 Task: Plan a photography outing to a botanical garden on the 18th at 1:00 PM to 2:00 PM.
Action: Mouse moved to (378, 125)
Screenshot: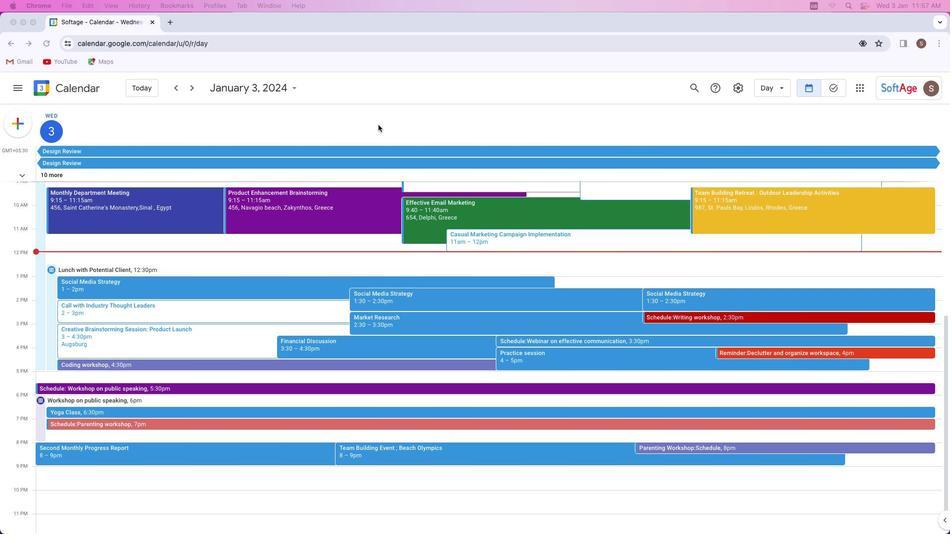 
Action: Mouse pressed left at (378, 125)
Screenshot: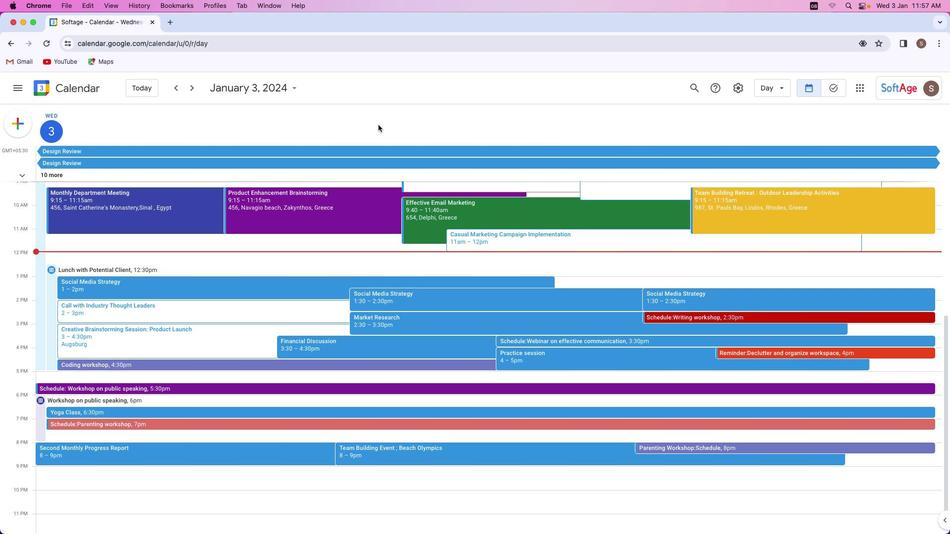 
Action: Mouse moved to (24, 123)
Screenshot: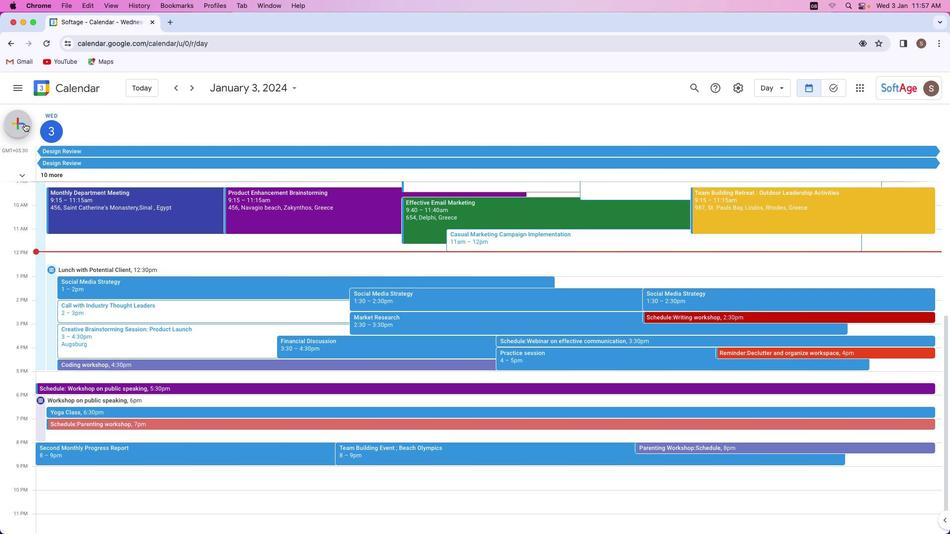 
Action: Mouse pressed left at (24, 123)
Screenshot: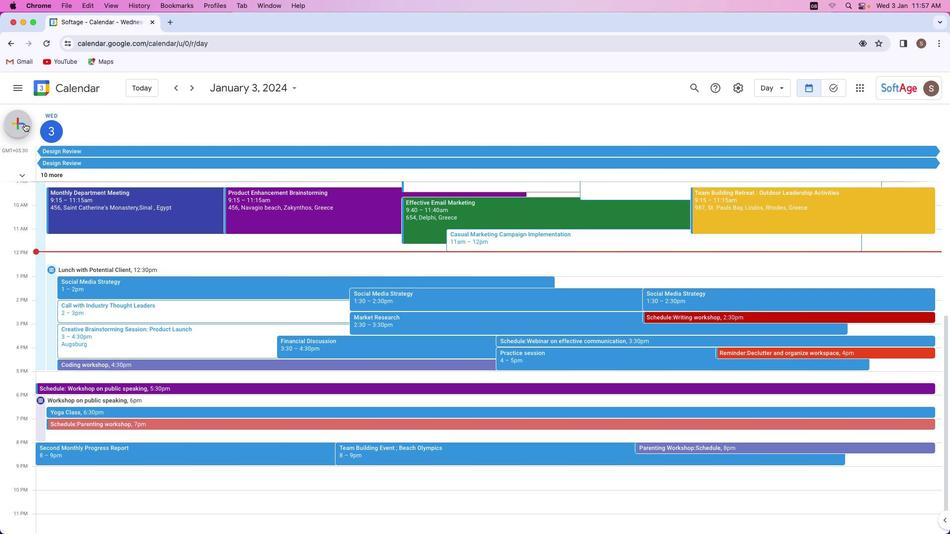 
Action: Mouse moved to (41, 159)
Screenshot: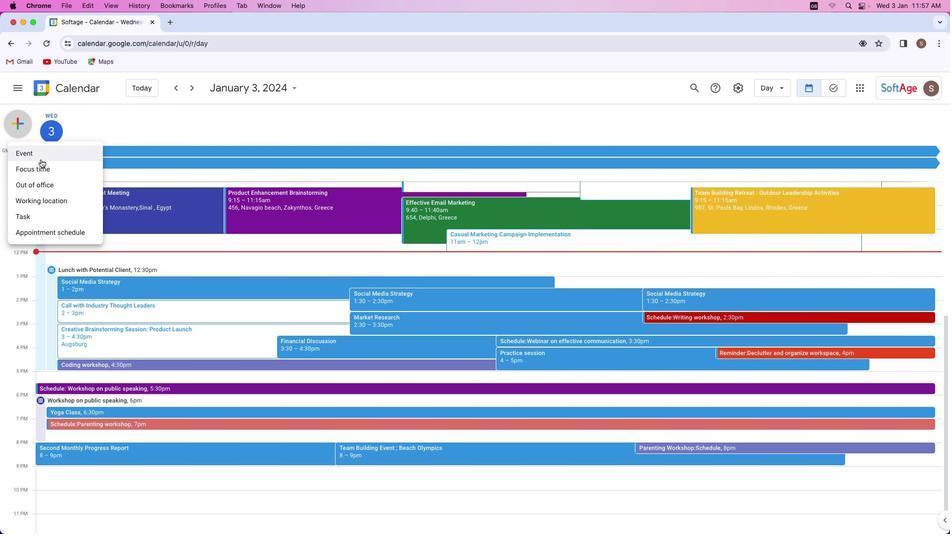 
Action: Mouse pressed left at (41, 159)
Screenshot: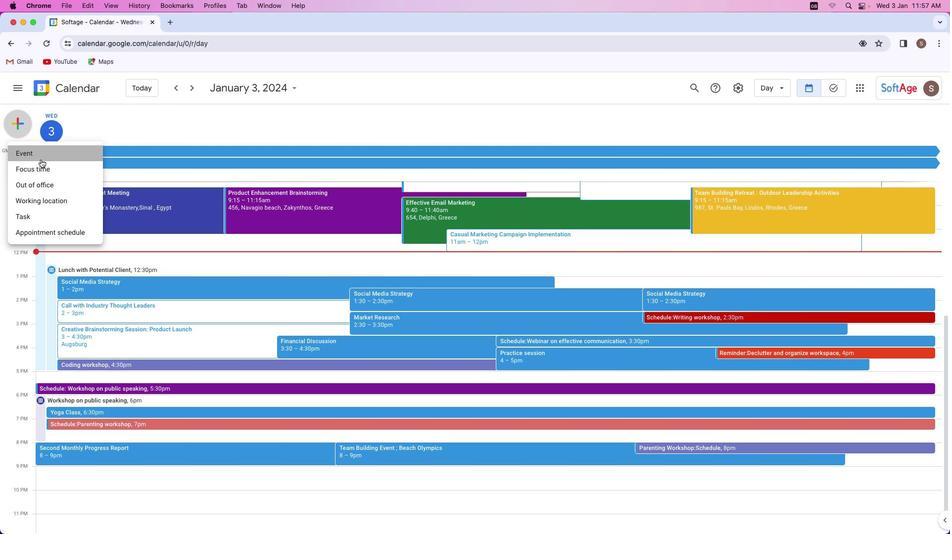 
Action: Mouse moved to (350, 214)
Screenshot: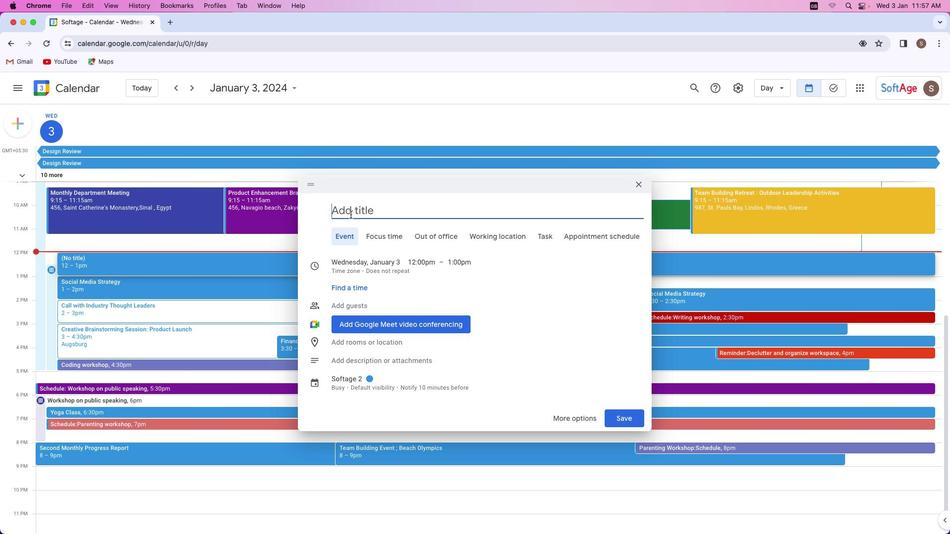
Action: Key pressed Key.shift_r'P''h''o''t''o''g''r''a''p''h''y'Key.space'o''u''t''i''n''g'Key.space't''o'Key.space'a'Key.space'b''o''t''a''n''i''c''a''l'Key.space'g''a''r''d''e''n'
Screenshot: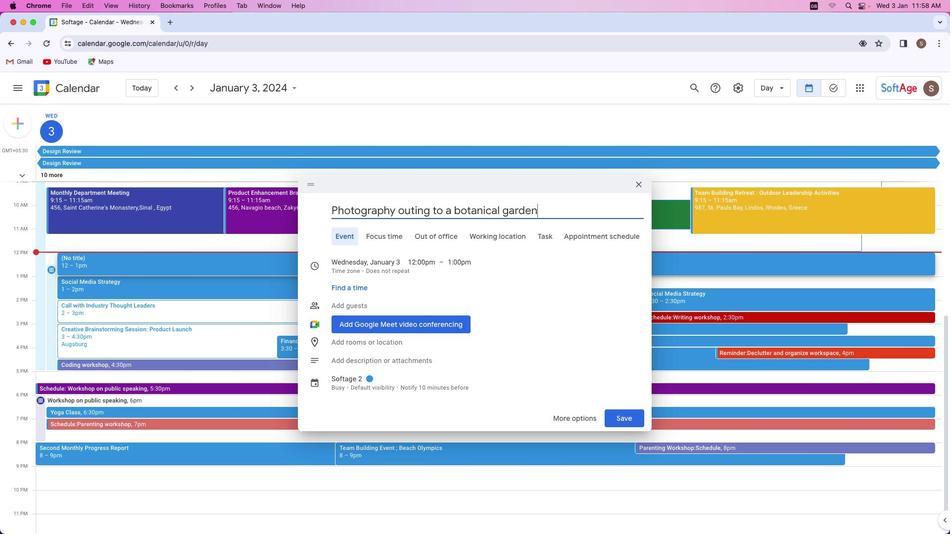
Action: Mouse moved to (372, 260)
Screenshot: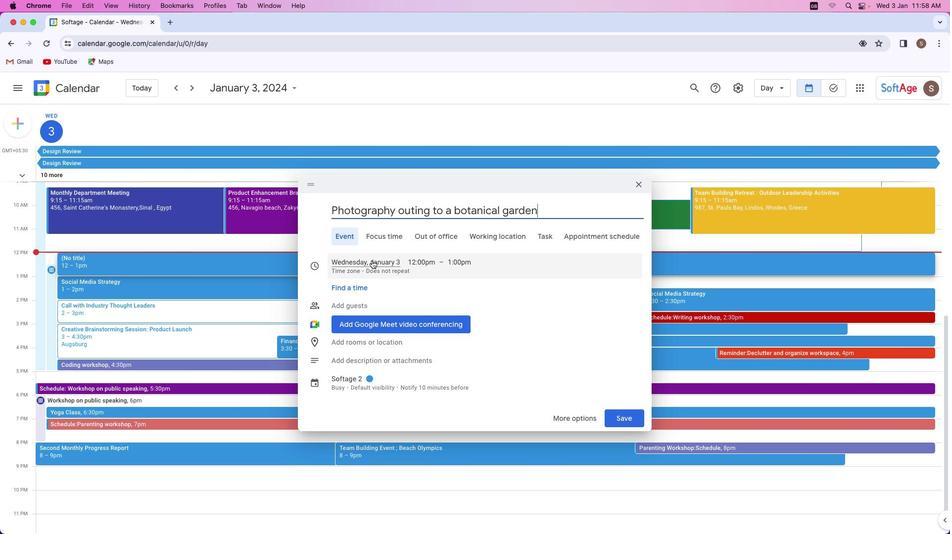 
Action: Mouse pressed left at (372, 260)
Screenshot: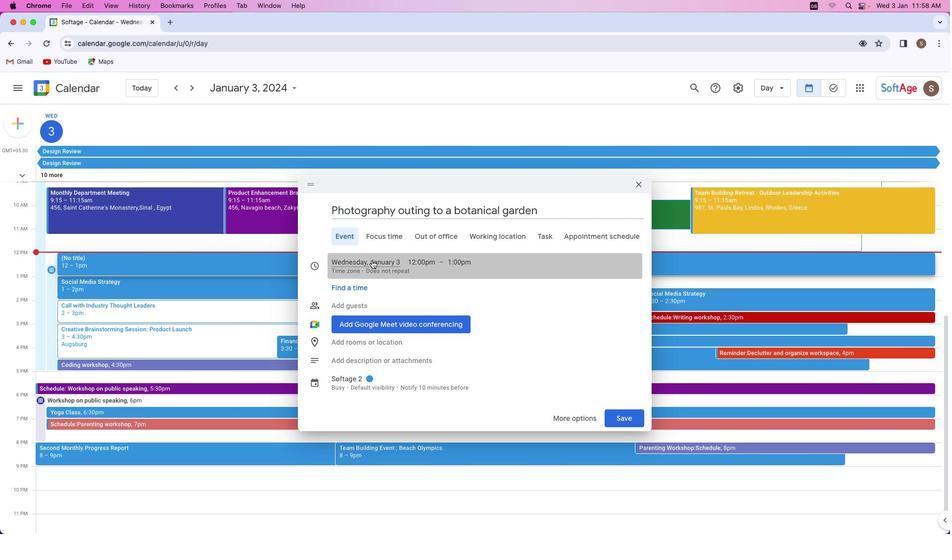 
Action: Mouse moved to (396, 338)
Screenshot: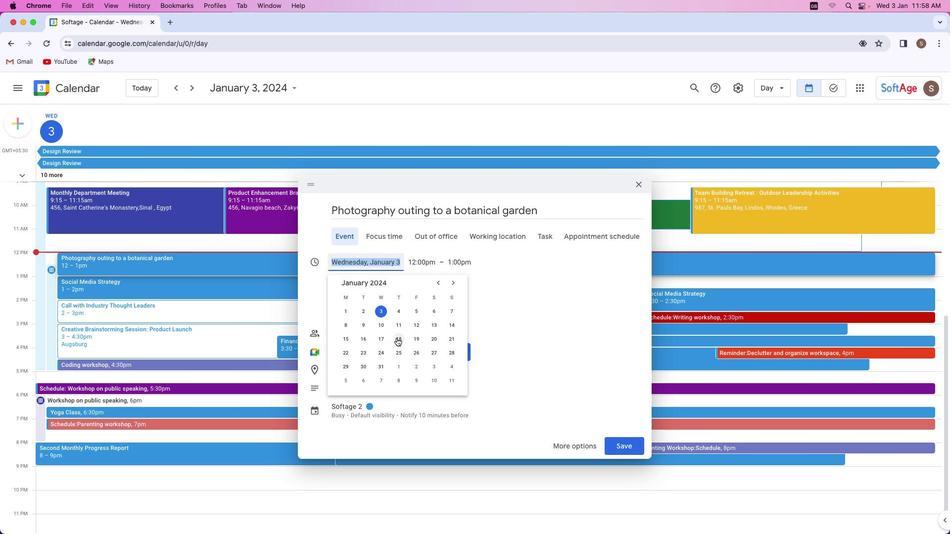 
Action: Mouse pressed left at (396, 338)
Screenshot: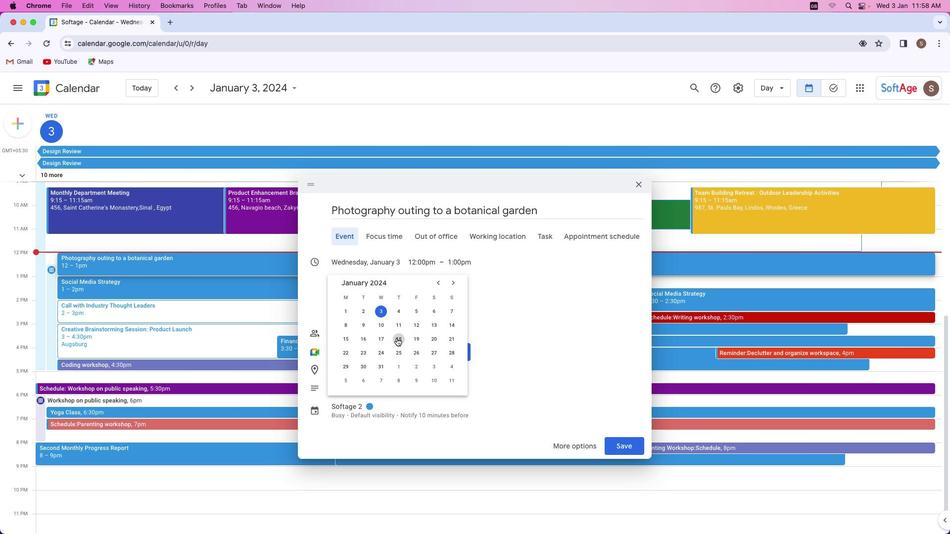 
Action: Mouse moved to (422, 258)
Screenshot: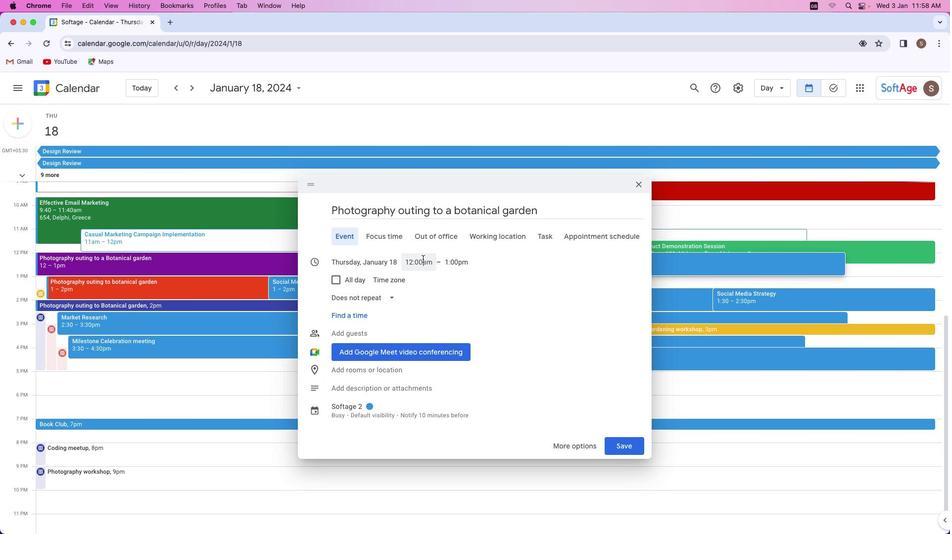
Action: Mouse pressed left at (422, 258)
Screenshot: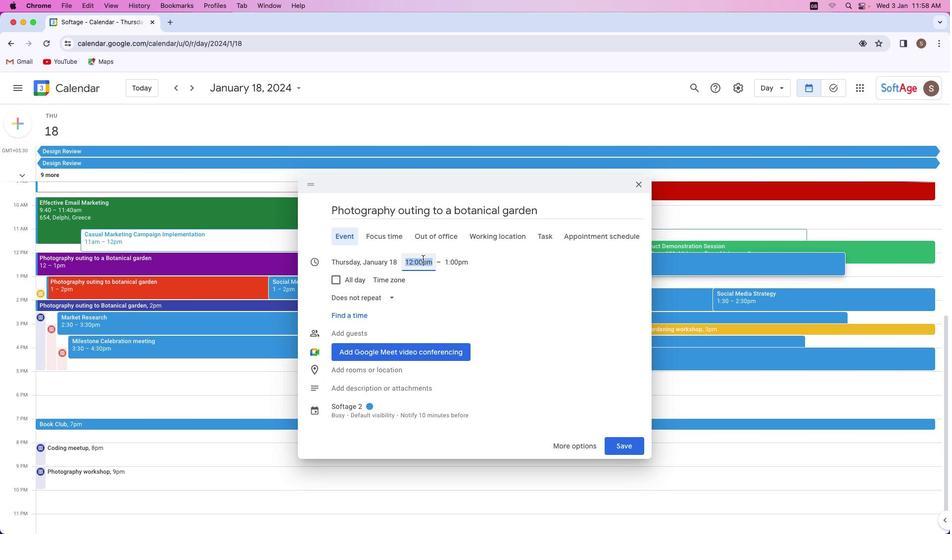 
Action: Mouse moved to (432, 297)
Screenshot: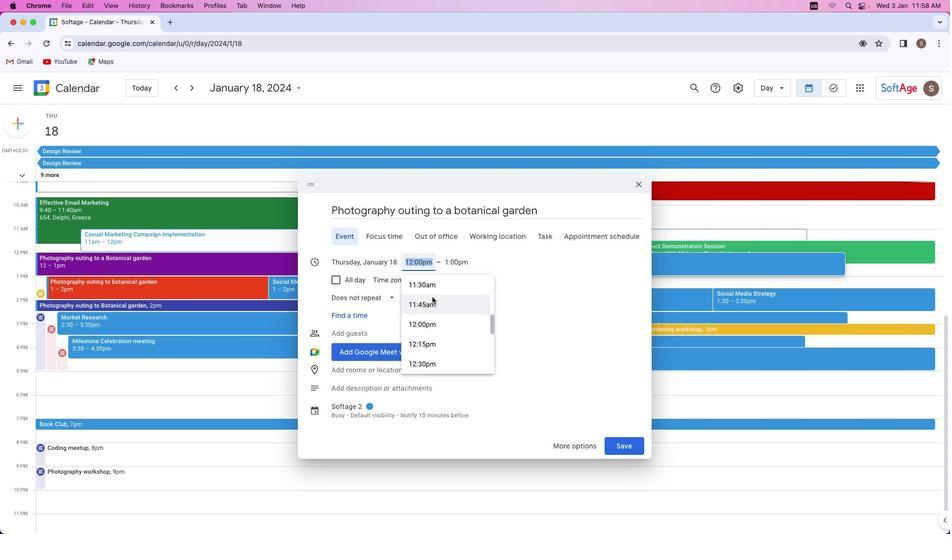 
Action: Mouse scrolled (432, 297) with delta (0, 0)
Screenshot: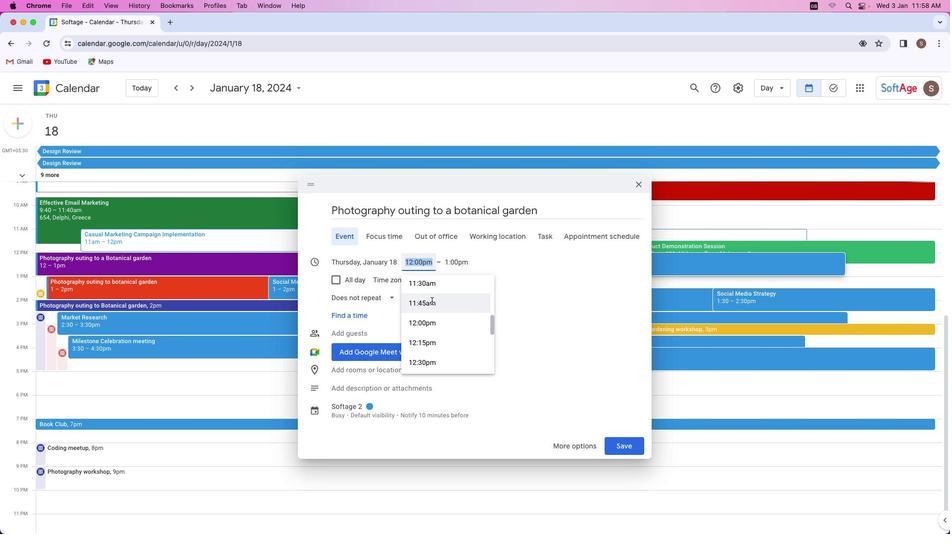 
Action: Mouse moved to (431, 300)
Screenshot: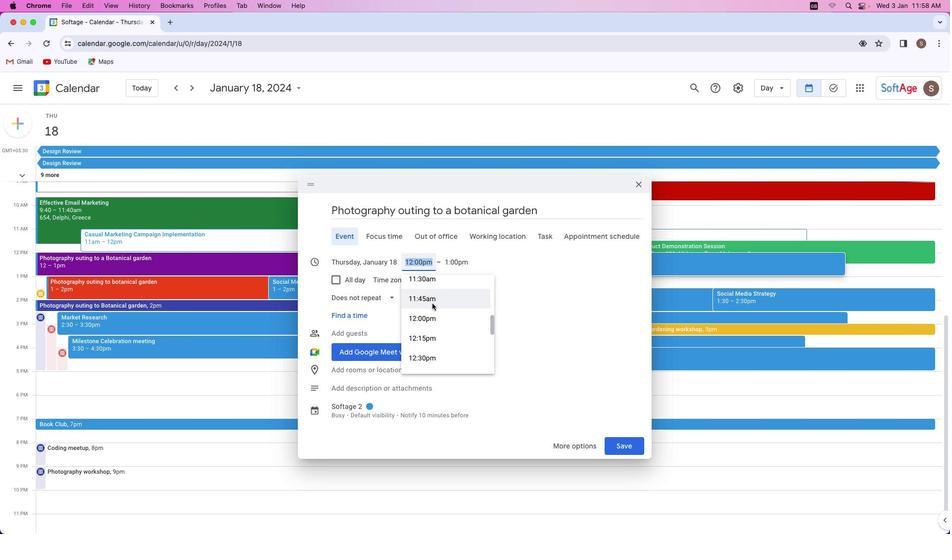 
Action: Mouse scrolled (431, 300) with delta (0, 0)
Screenshot: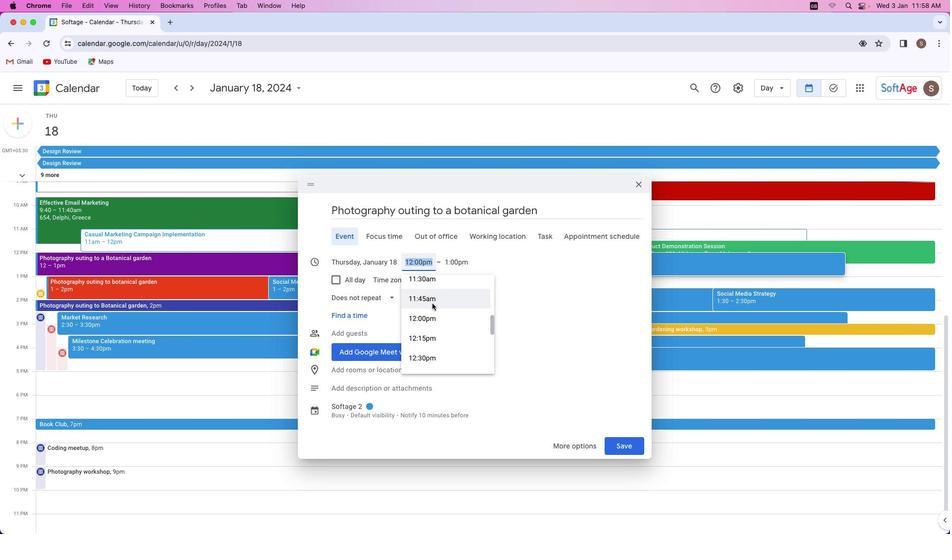 
Action: Mouse moved to (431, 303)
Screenshot: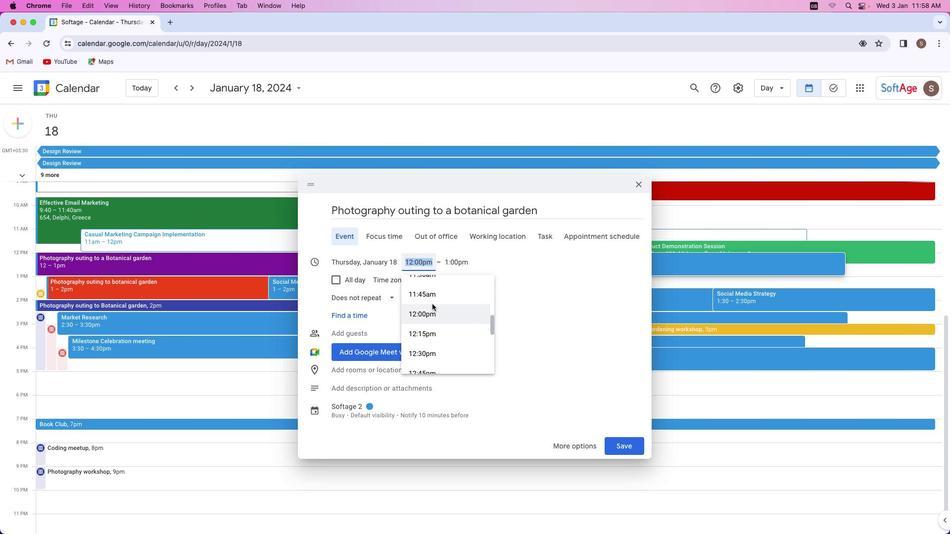 
Action: Mouse scrolled (431, 303) with delta (0, 0)
Screenshot: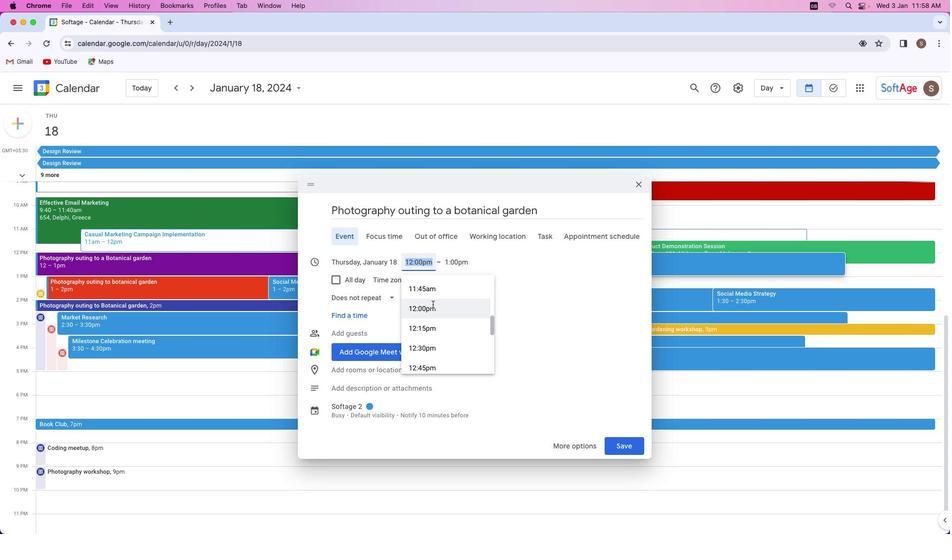 
Action: Mouse moved to (432, 304)
Screenshot: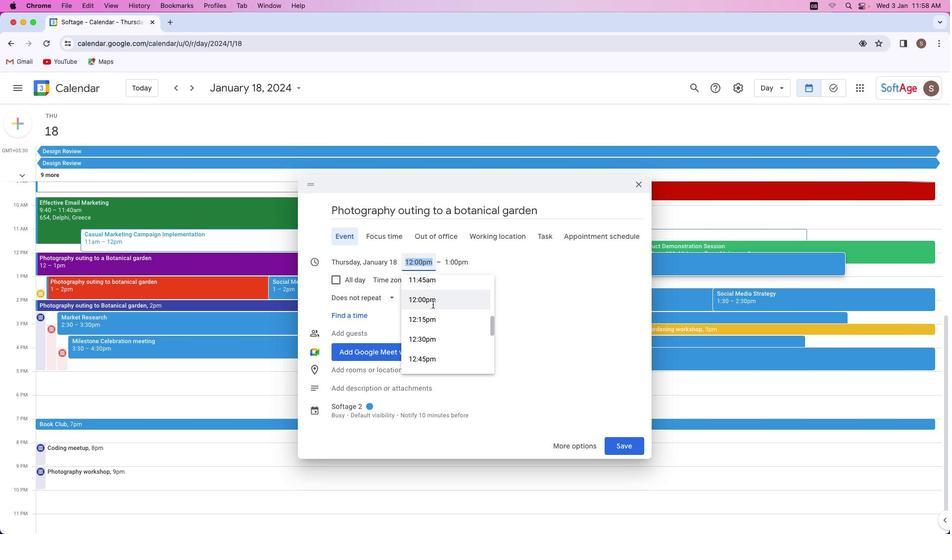 
Action: Mouse scrolled (432, 304) with delta (0, 0)
Screenshot: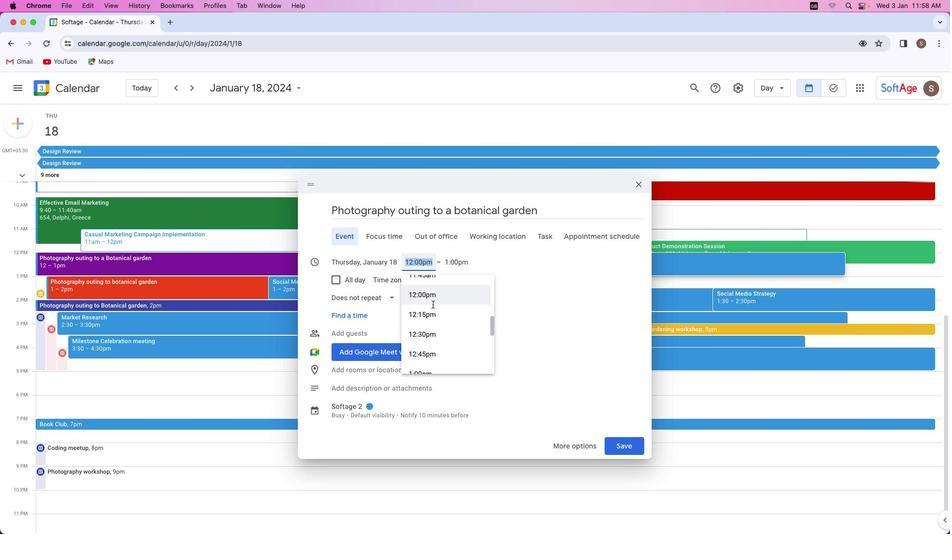 
Action: Mouse moved to (432, 304)
Screenshot: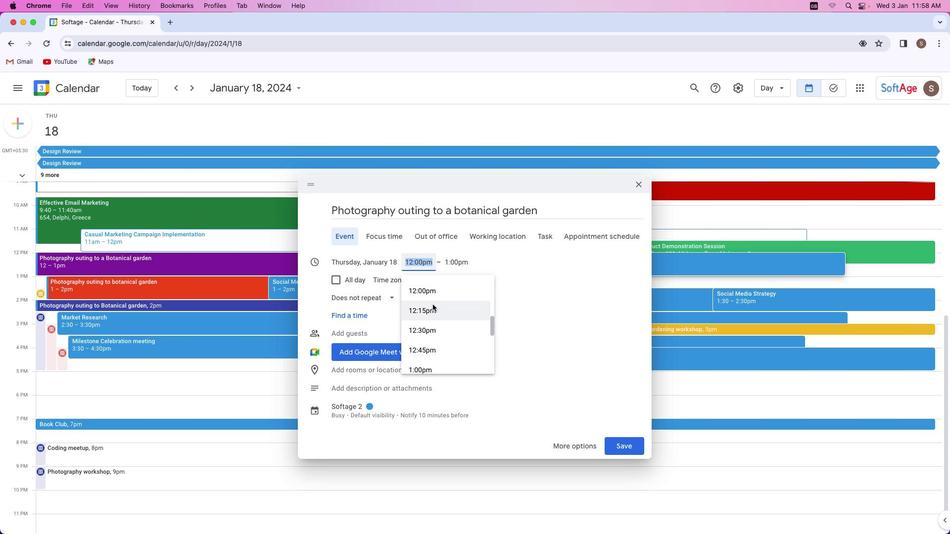 
Action: Mouse scrolled (432, 304) with delta (0, 0)
Screenshot: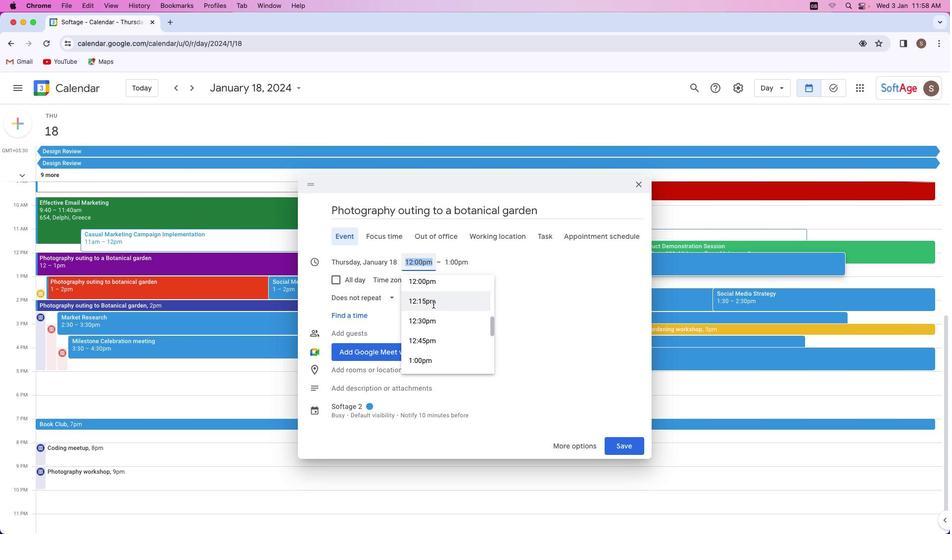 
Action: Mouse moved to (433, 304)
Screenshot: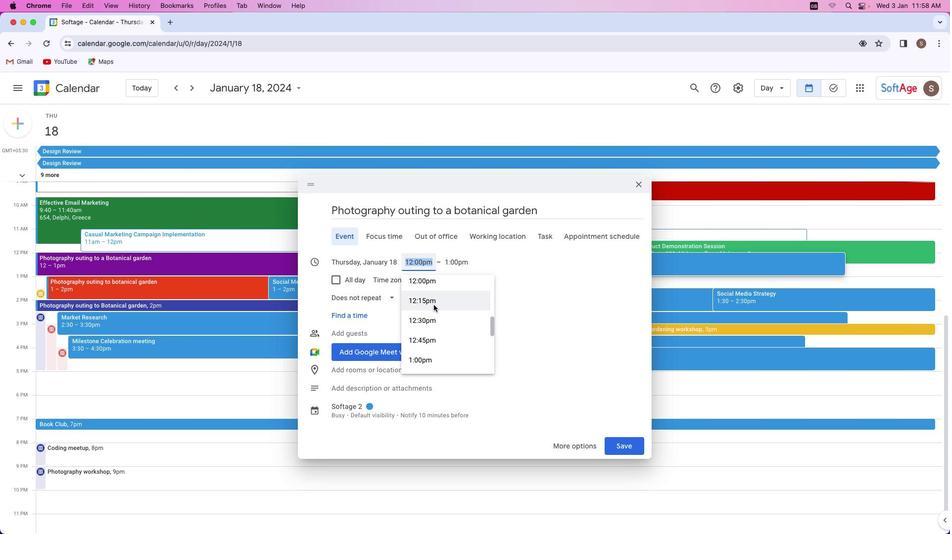 
Action: Mouse scrolled (433, 304) with delta (0, 0)
Screenshot: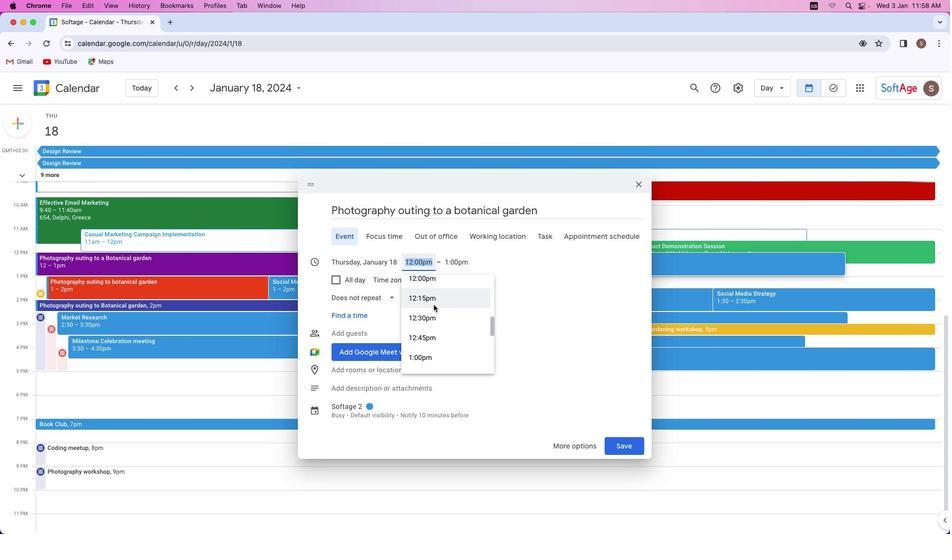 
Action: Mouse scrolled (433, 304) with delta (0, 0)
Screenshot: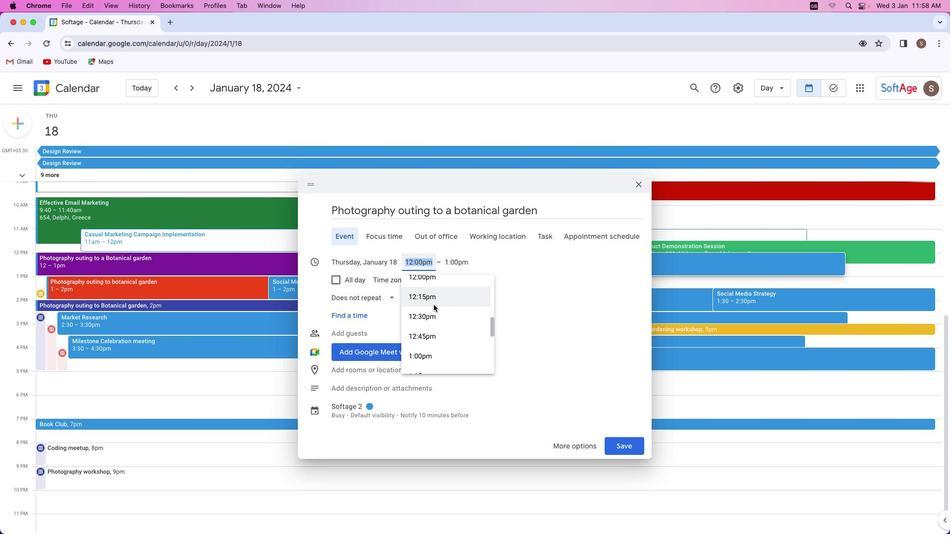 
Action: Mouse scrolled (433, 304) with delta (0, 0)
Screenshot: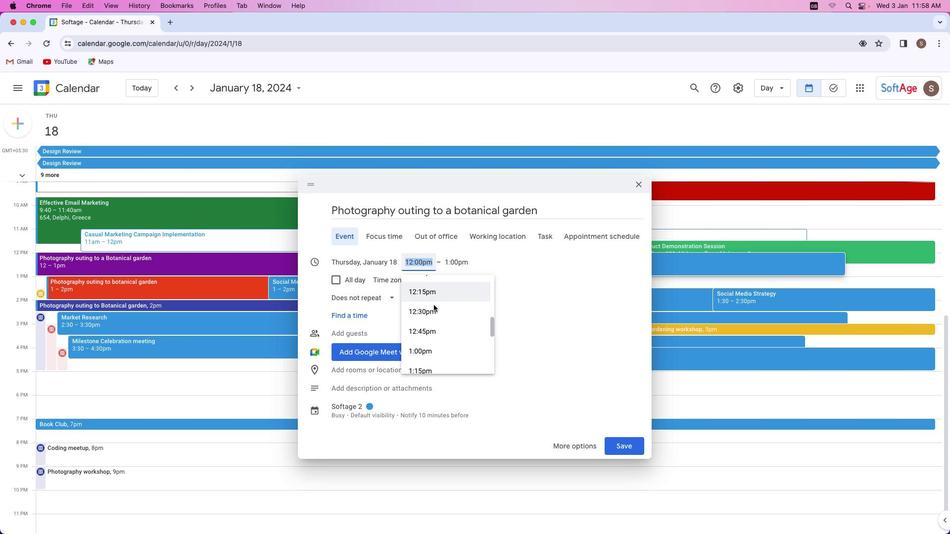
Action: Mouse scrolled (433, 304) with delta (0, 0)
Screenshot: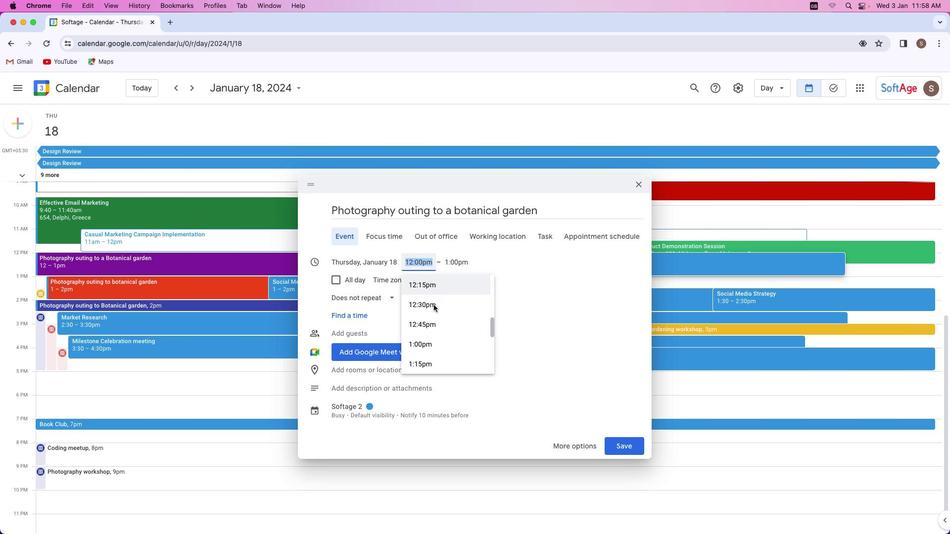 
Action: Mouse scrolled (433, 304) with delta (0, 0)
Screenshot: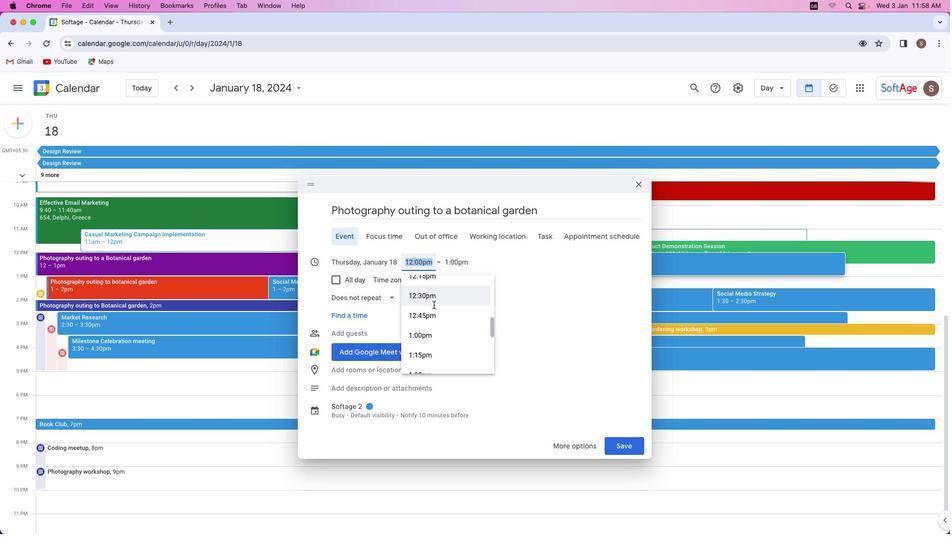 
Action: Mouse scrolled (433, 304) with delta (0, 0)
Screenshot: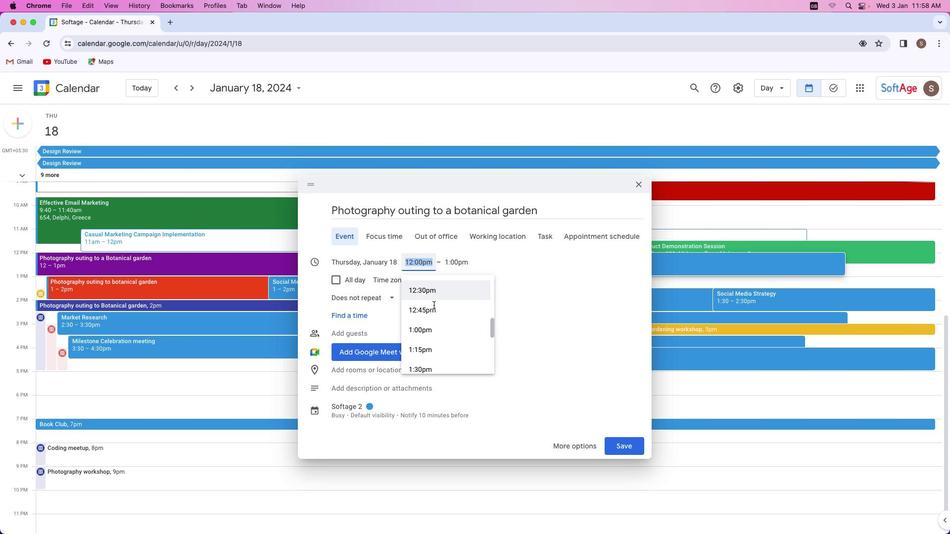 
Action: Mouse moved to (423, 329)
Screenshot: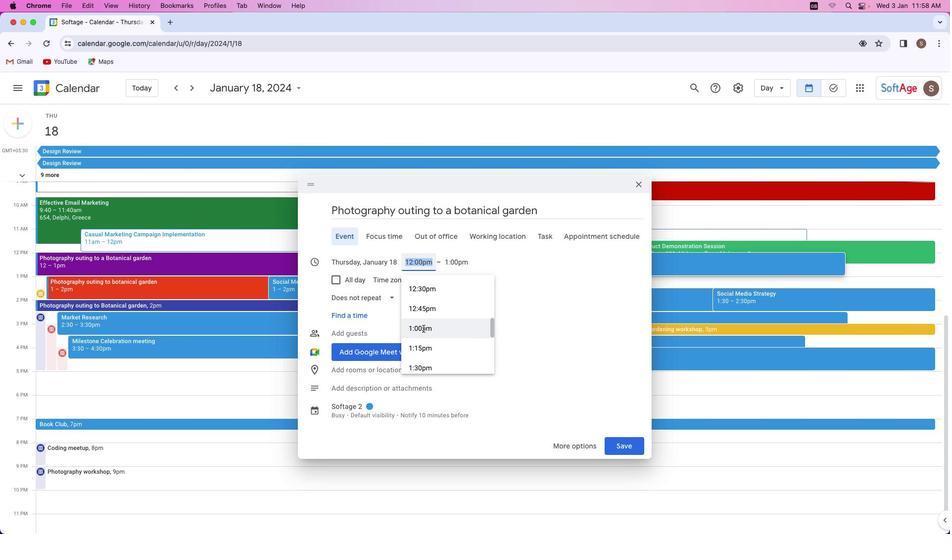 
Action: Mouse pressed left at (423, 329)
Screenshot: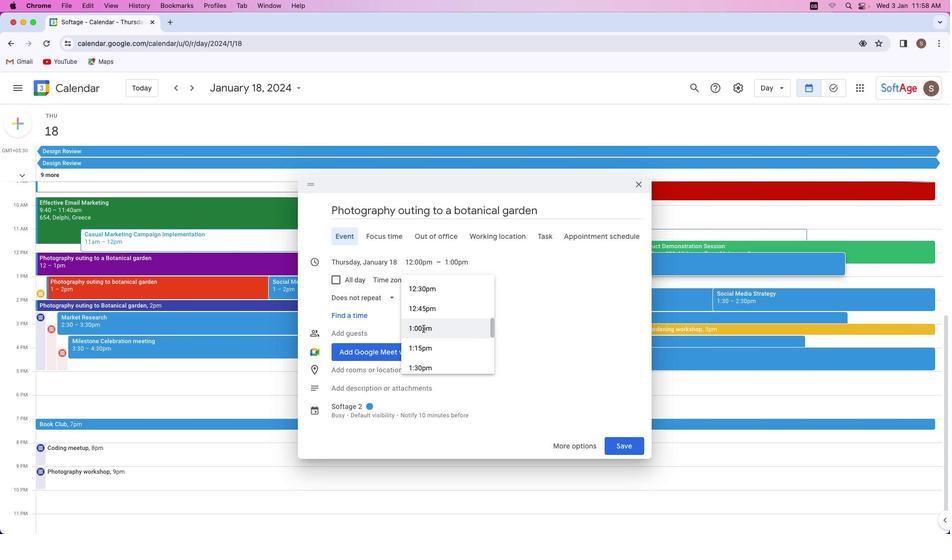 
Action: Mouse moved to (353, 389)
Screenshot: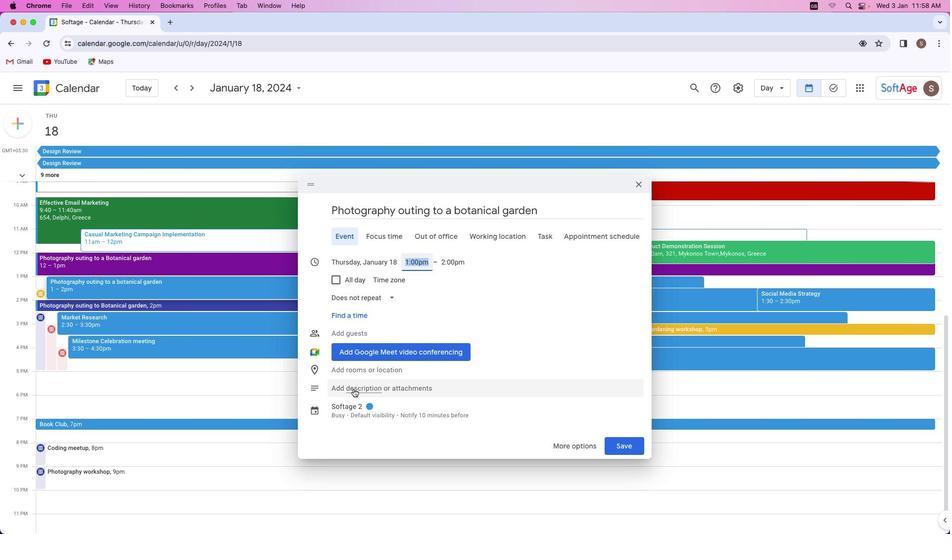 
Action: Mouse pressed left at (353, 389)
Screenshot: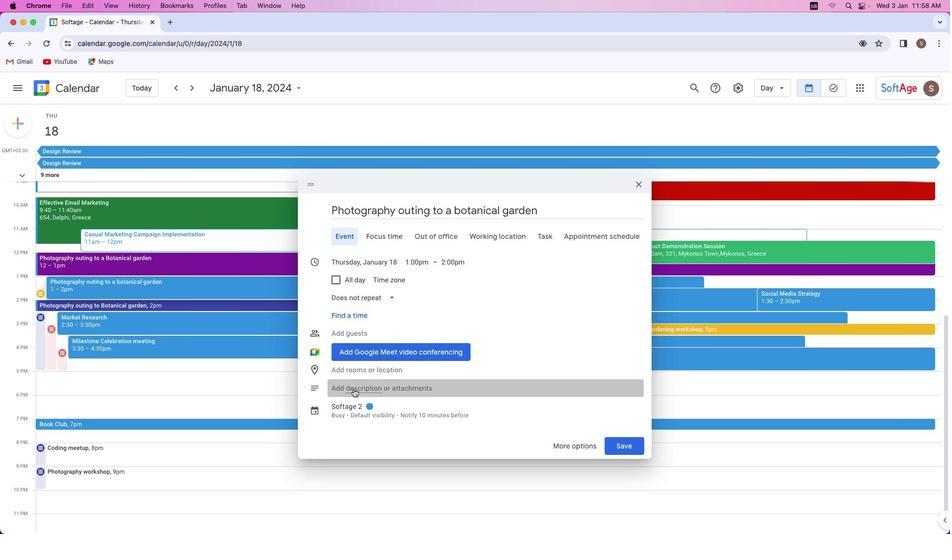 
Action: Mouse moved to (508, 326)
Screenshot: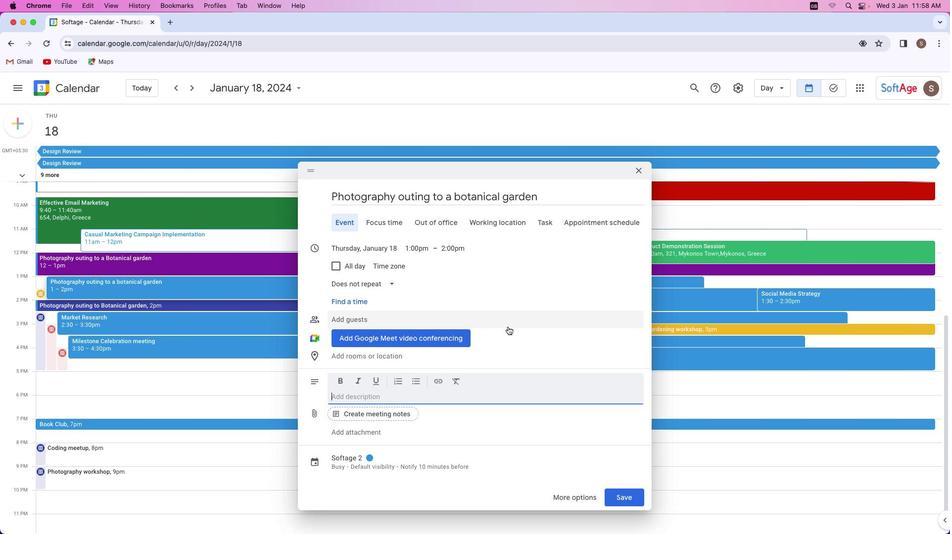 
Action: Key pressed Key.shift'T''h''i''s'Key.space'p''l''a''n'Key.space'i''s'Key.space'f''o''r'Key.space'p''h''o''t''o''g''r''a''p''h''y'Key.space'o''u''t''i''n''g'Key.space't''o'Key.space'a'Key.space'b''o''t''a''n''i''c''a''l'Key.space'g''a''r''d''e''n''.'
Screenshot: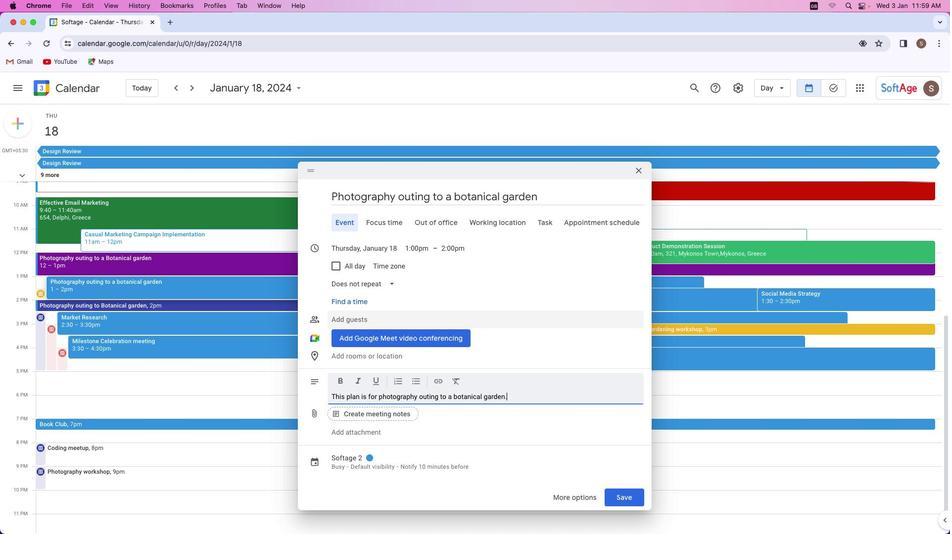 
Action: Mouse moved to (355, 461)
Screenshot: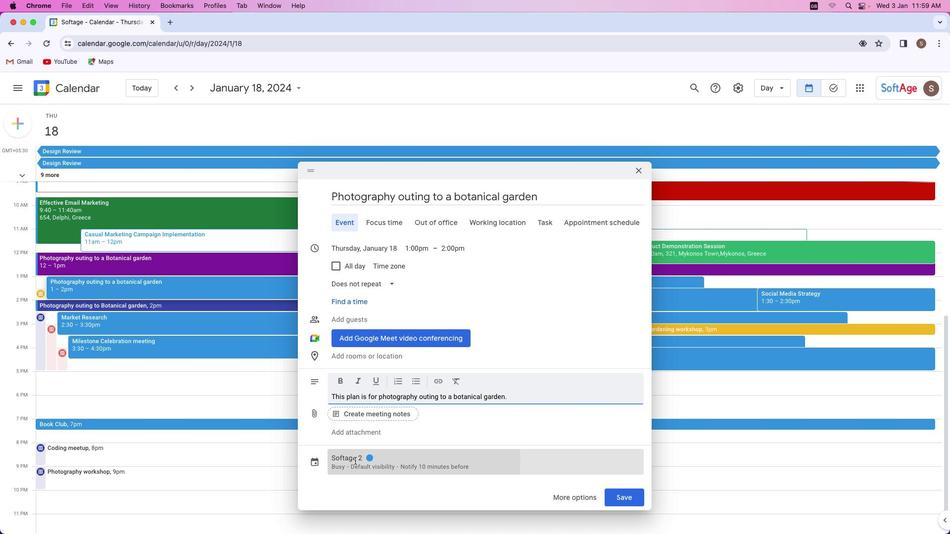 
Action: Mouse pressed left at (355, 461)
Screenshot: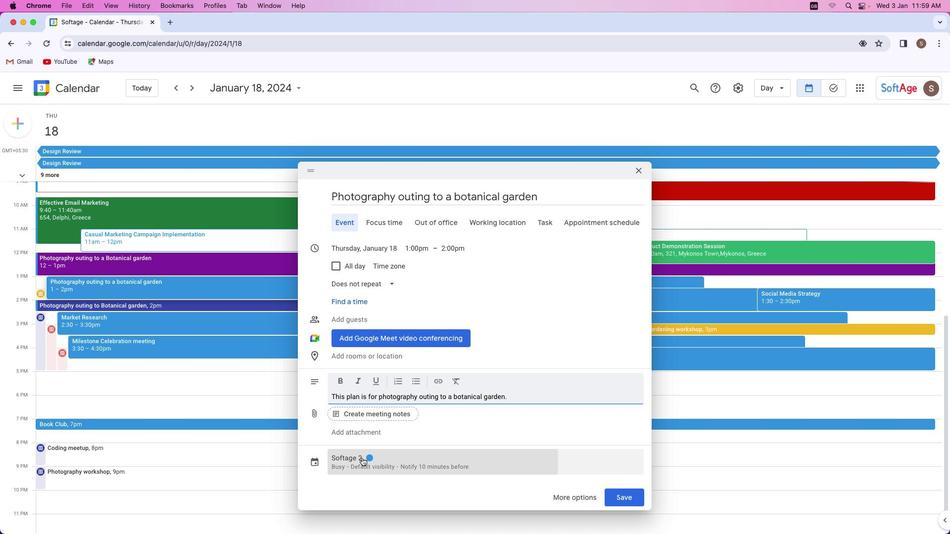 
Action: Mouse moved to (388, 391)
Screenshot: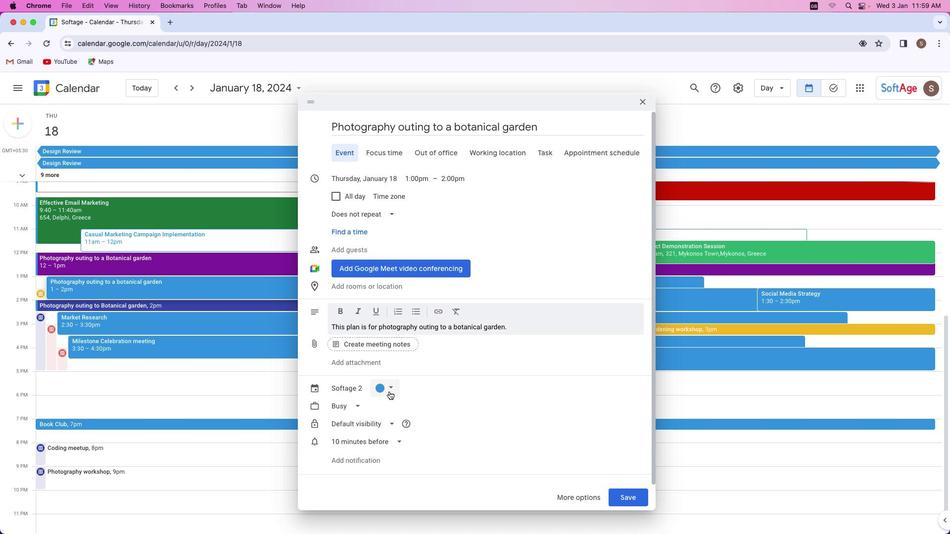 
Action: Mouse pressed left at (388, 391)
Screenshot: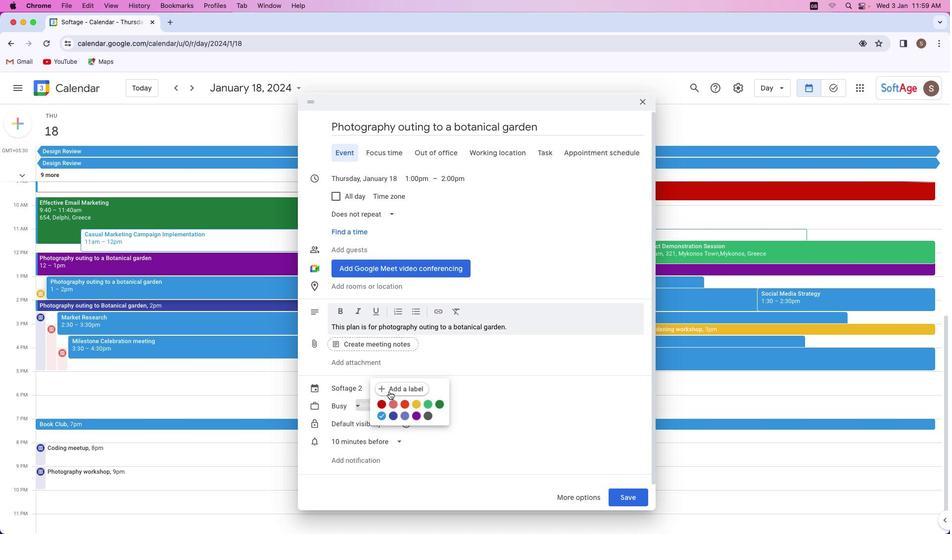 
Action: Mouse moved to (394, 415)
Screenshot: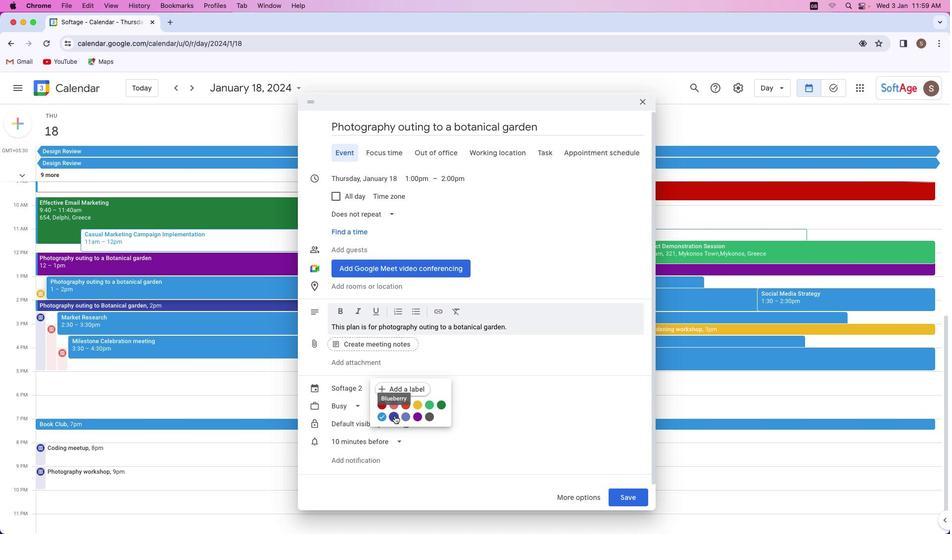 
Action: Mouse pressed left at (394, 415)
Screenshot: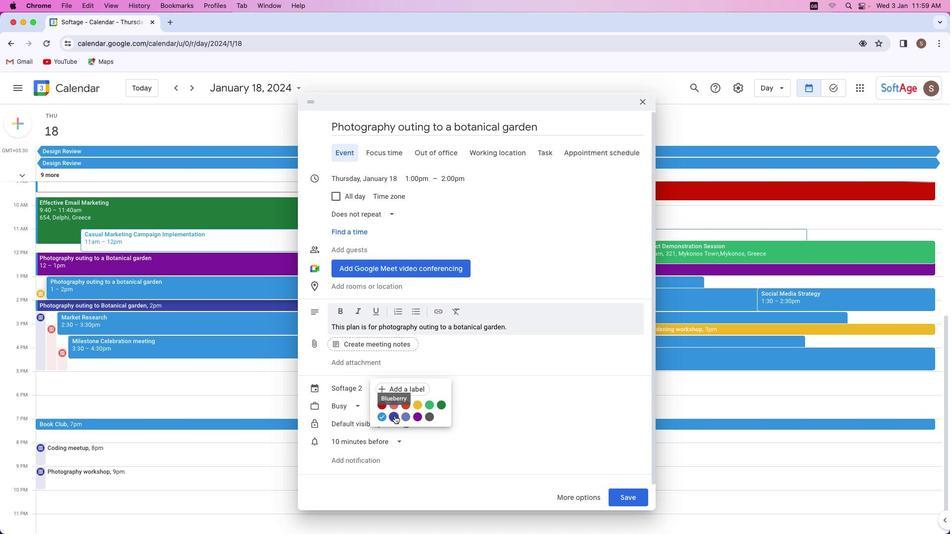 
Action: Mouse moved to (432, 386)
Screenshot: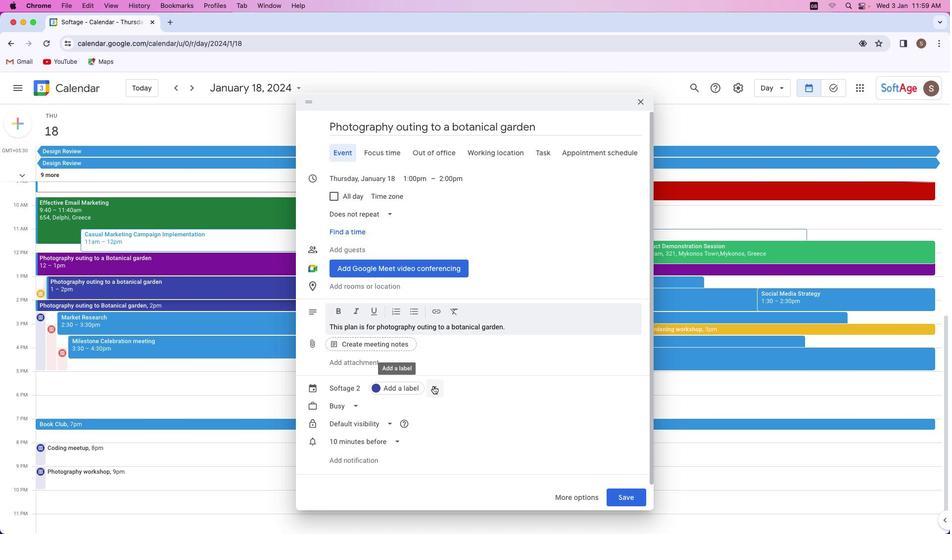 
Action: Mouse pressed left at (432, 386)
Screenshot: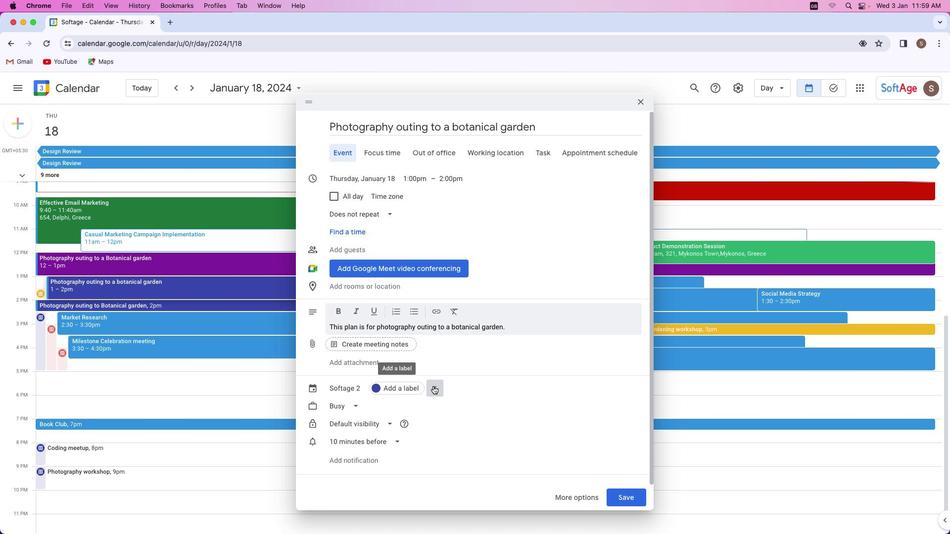 
Action: Mouse moved to (471, 404)
Screenshot: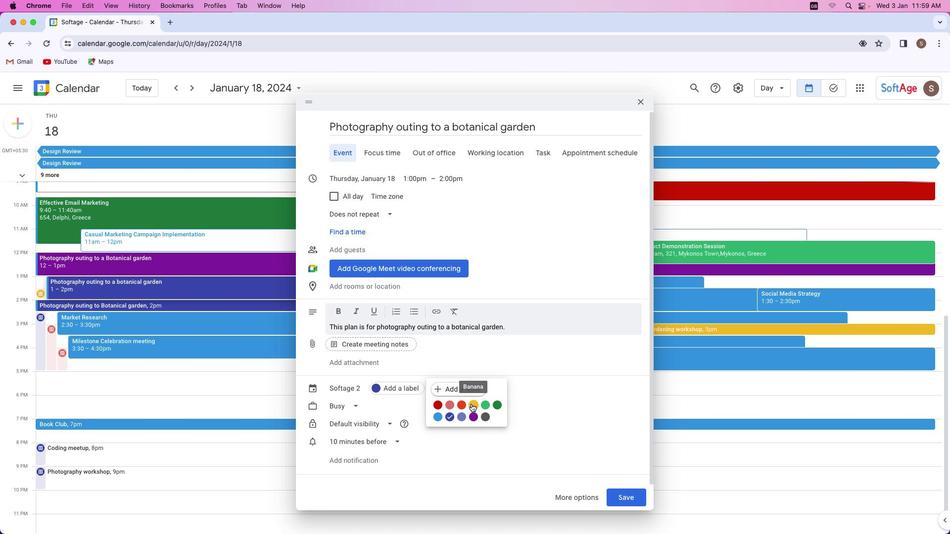 
Action: Mouse pressed left at (471, 404)
Screenshot: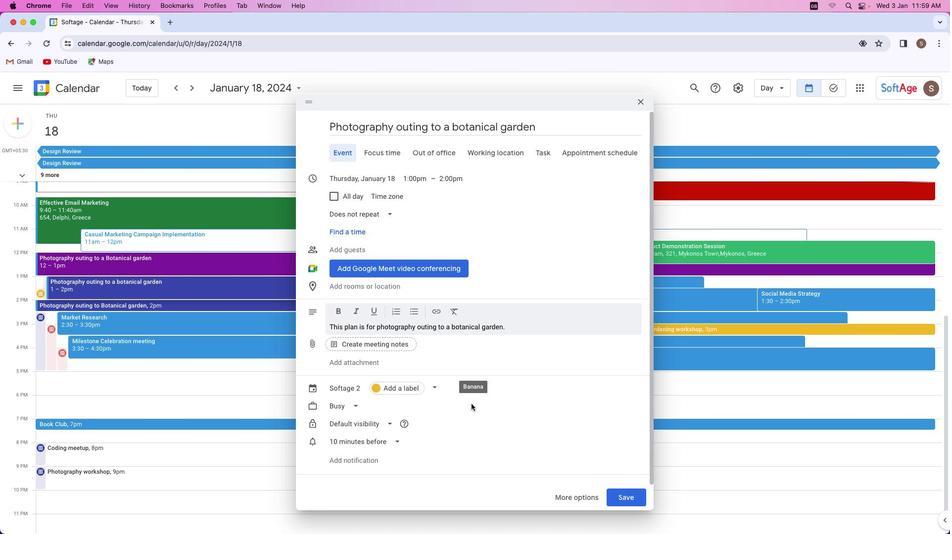 
Action: Mouse moved to (622, 497)
Screenshot: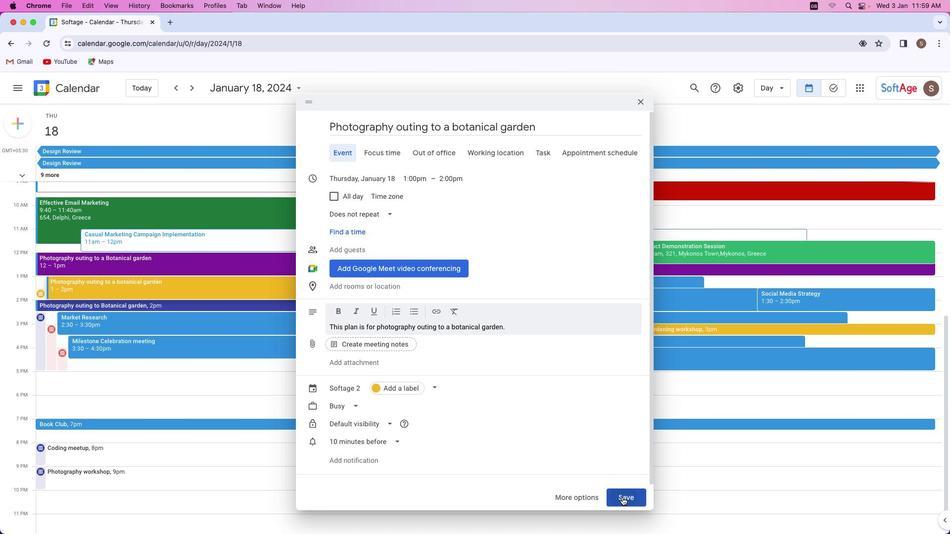 
Action: Mouse pressed left at (622, 497)
Screenshot: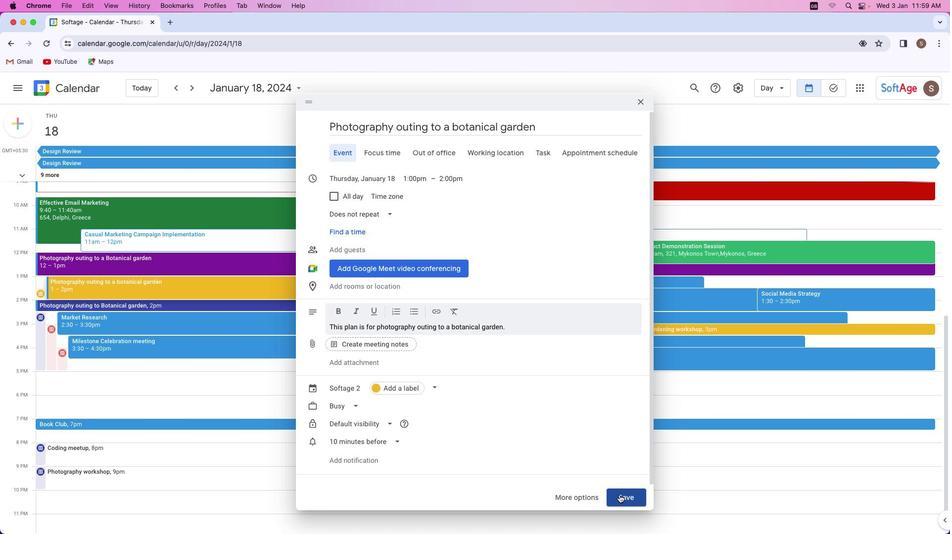 
Action: Mouse moved to (62, 284)
Screenshot: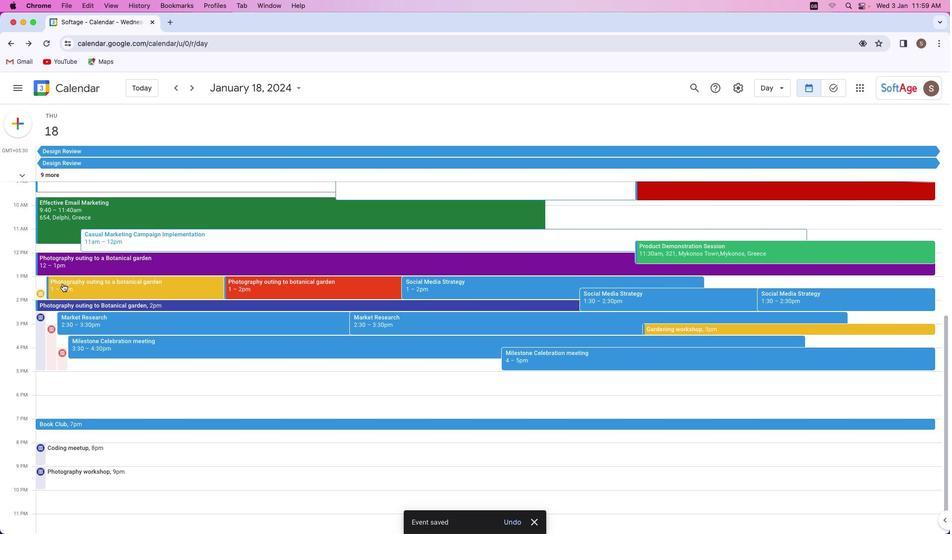 
Action: Mouse pressed left at (62, 284)
Screenshot: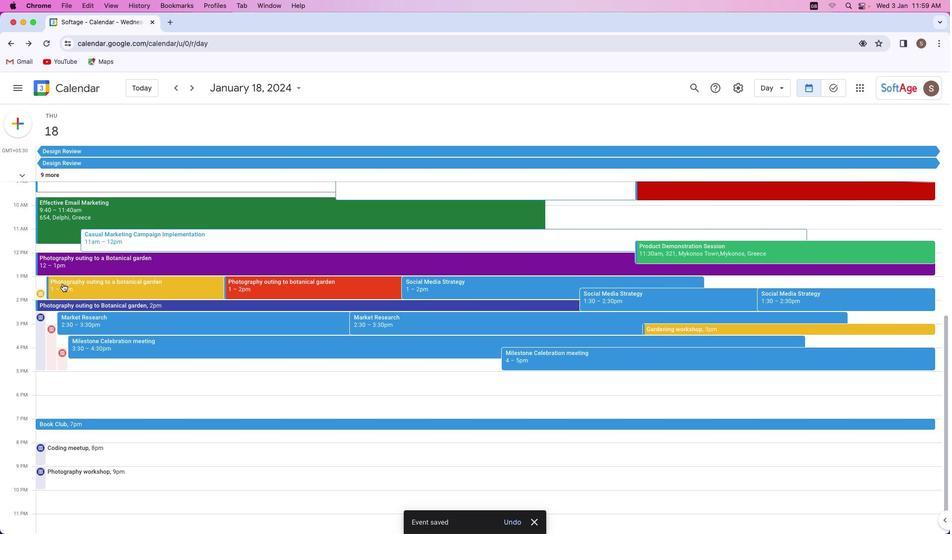 
Action: Mouse moved to (466, 280)
Screenshot: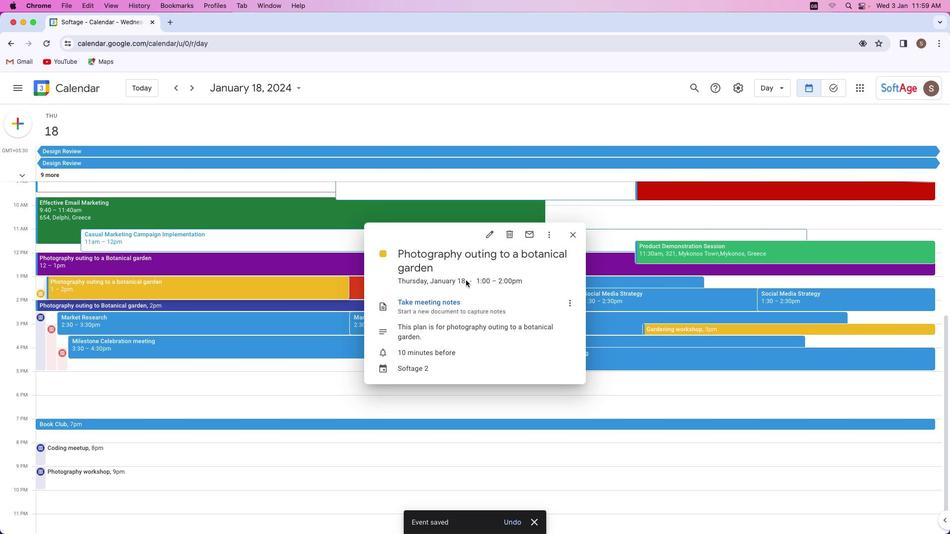 
Action: Mouse pressed left at (466, 280)
Screenshot: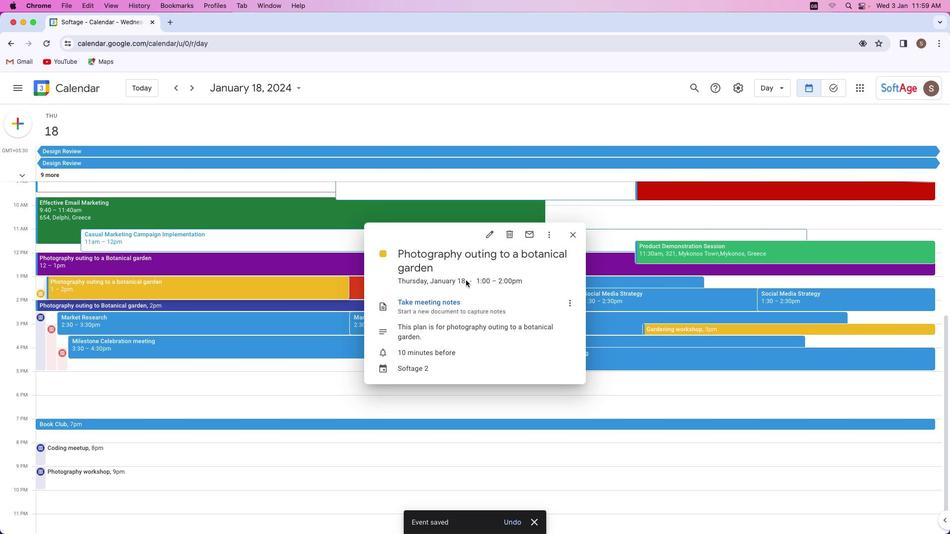 
Action: Mouse moved to (475, 281)
Screenshot: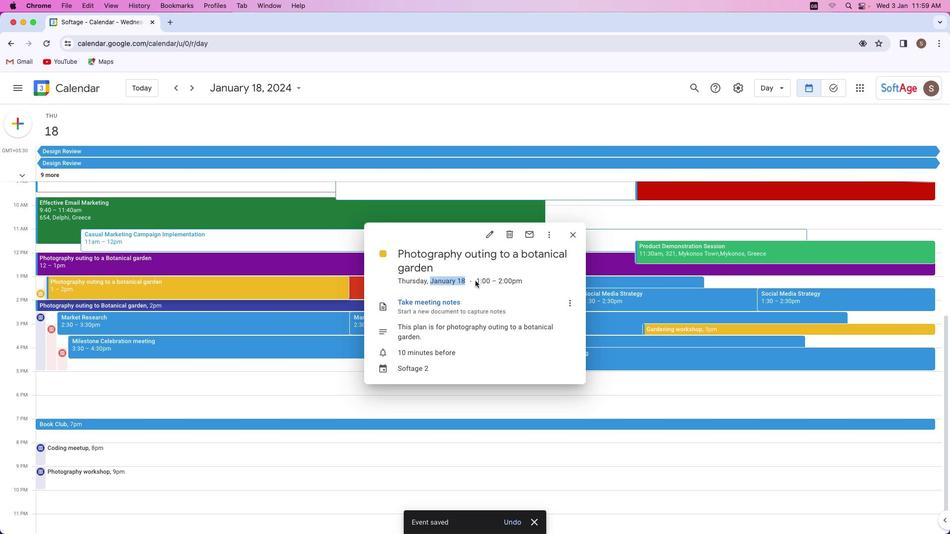 
Action: Mouse pressed left at (475, 281)
Screenshot: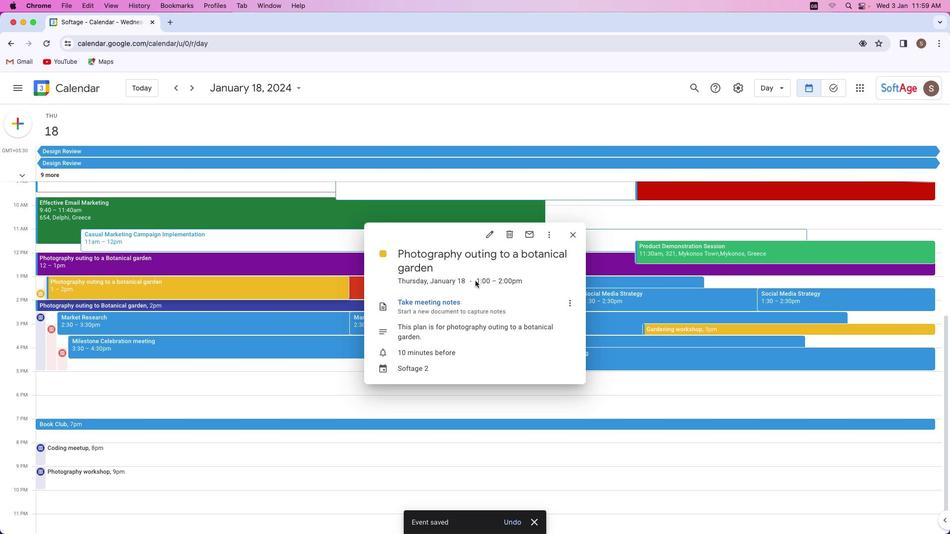 
Action: Mouse moved to (521, 288)
Screenshot: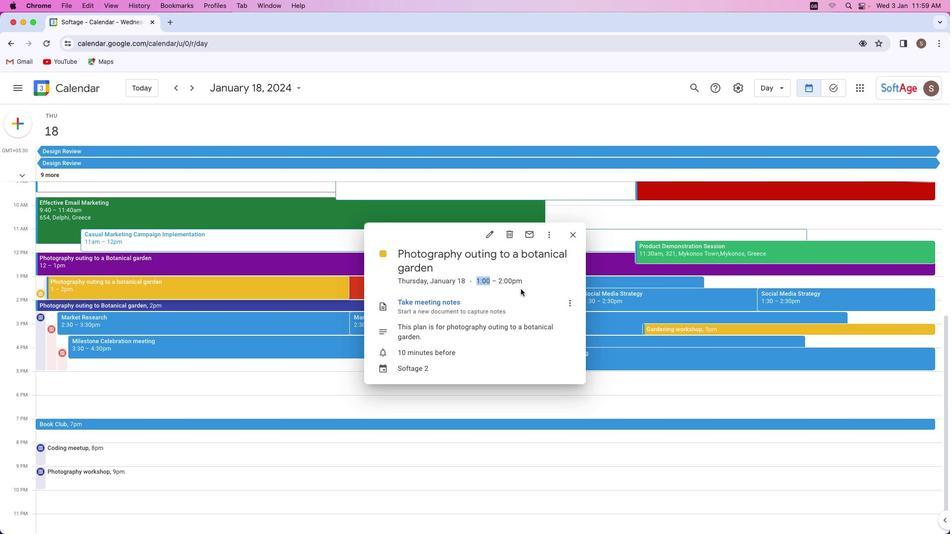 
Action: Mouse pressed left at (521, 288)
Screenshot: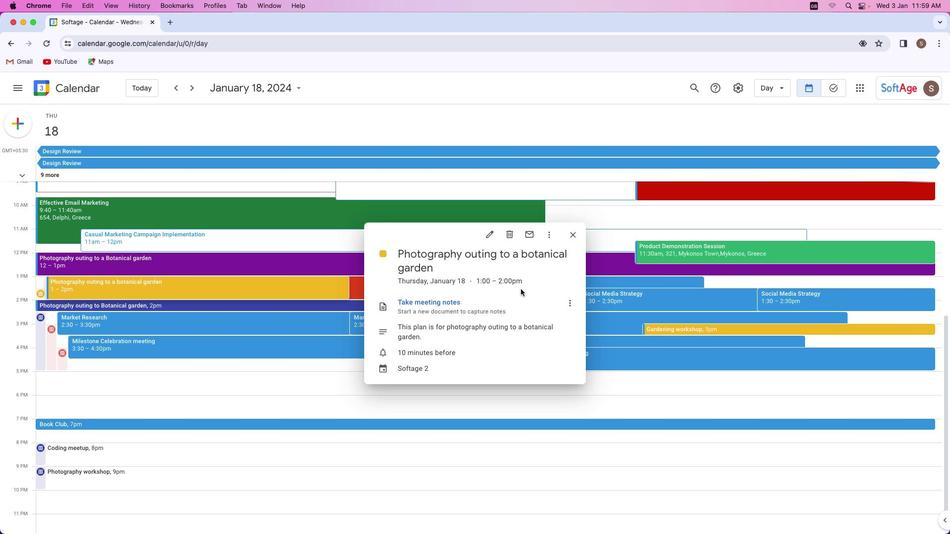 
Action: Mouse moved to (517, 285)
Screenshot: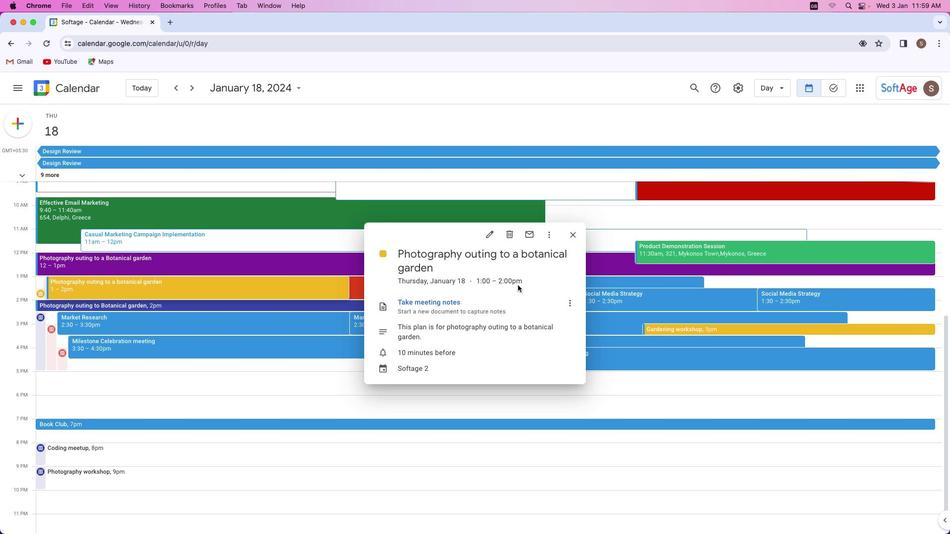
